 Task: Create contact role field on a contract basis in sales
Action: Mouse moved to (303, 317)
Screenshot: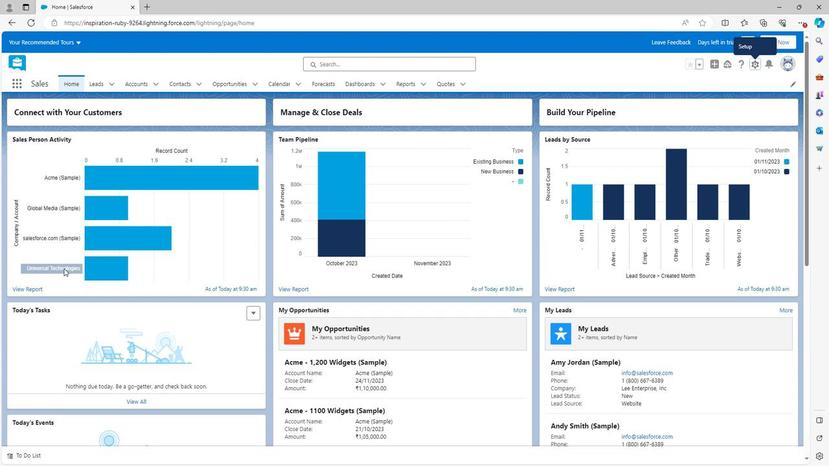 
Action: Mouse scrolled (303, 317) with delta (0, 0)
Screenshot: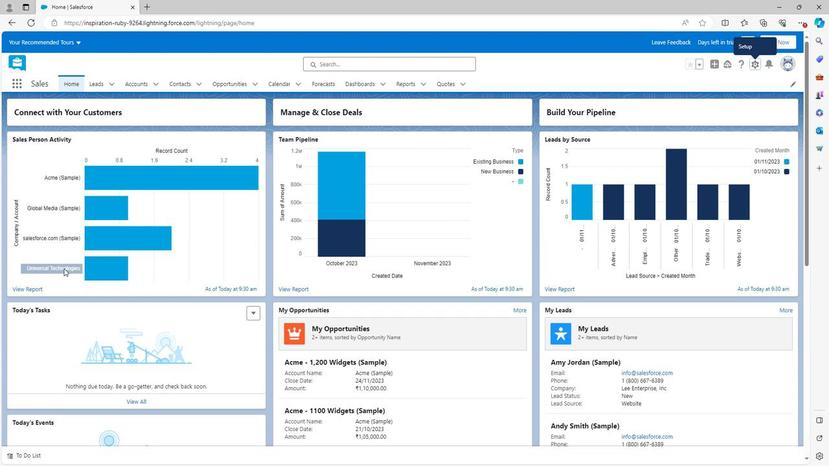 
Action: Mouse scrolled (303, 317) with delta (0, 0)
Screenshot: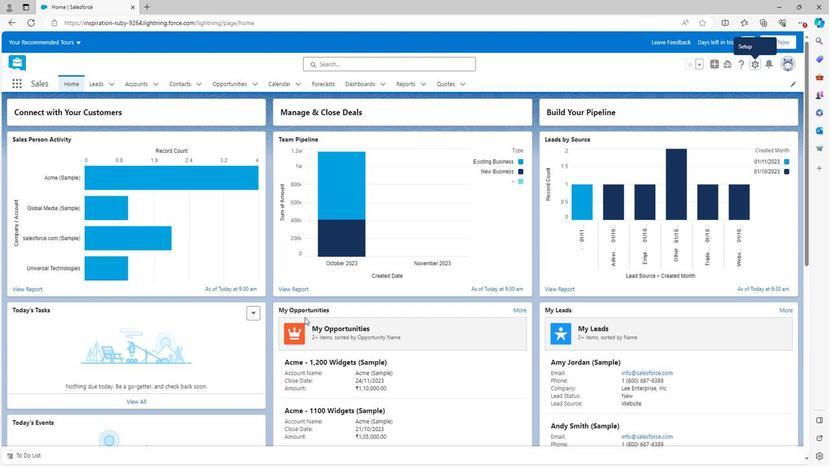 
Action: Mouse scrolled (303, 317) with delta (0, 0)
Screenshot: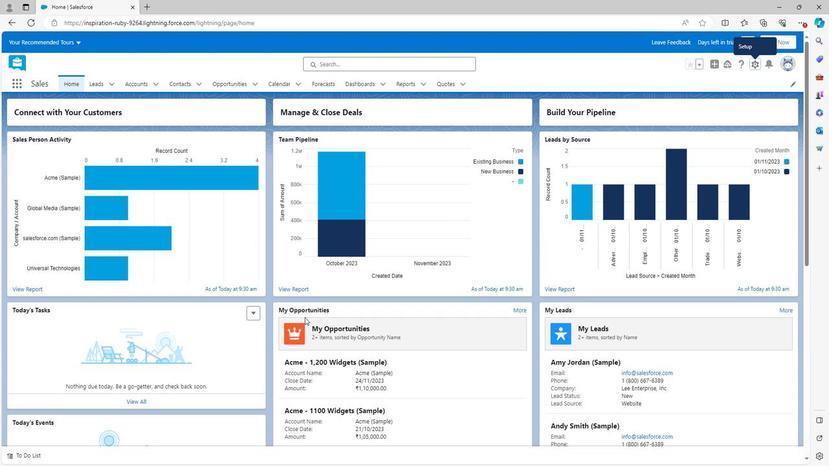 
Action: Mouse moved to (302, 315)
Screenshot: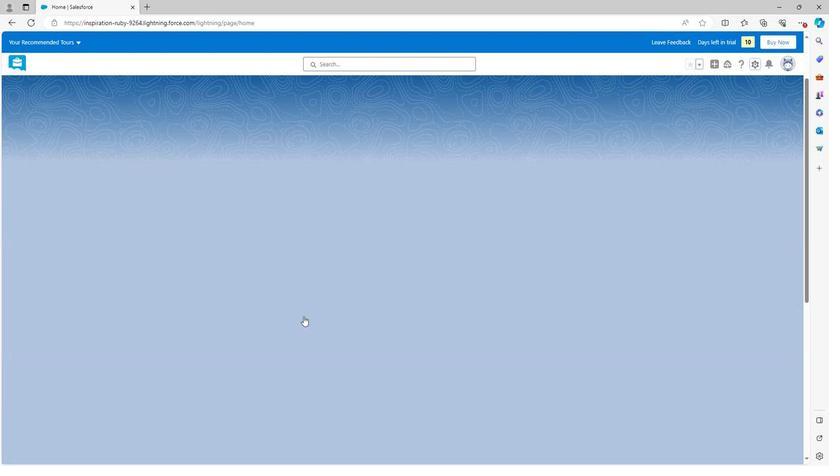
Action: Mouse scrolled (302, 315) with delta (0, 0)
Screenshot: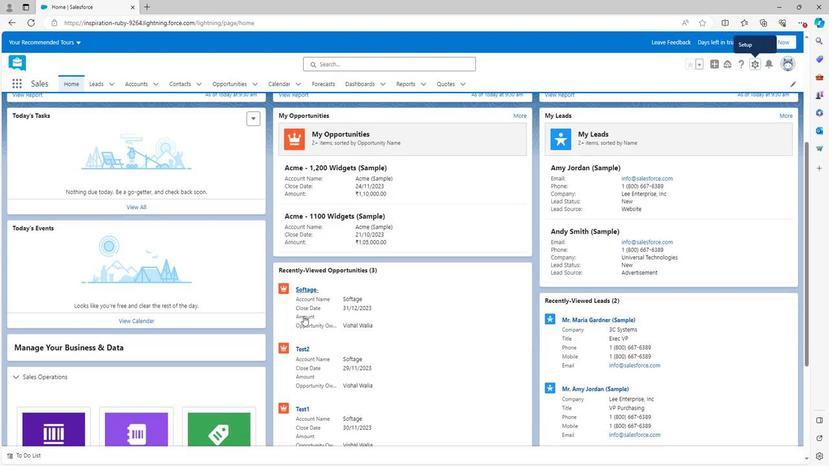 
Action: Mouse scrolled (302, 315) with delta (0, 0)
Screenshot: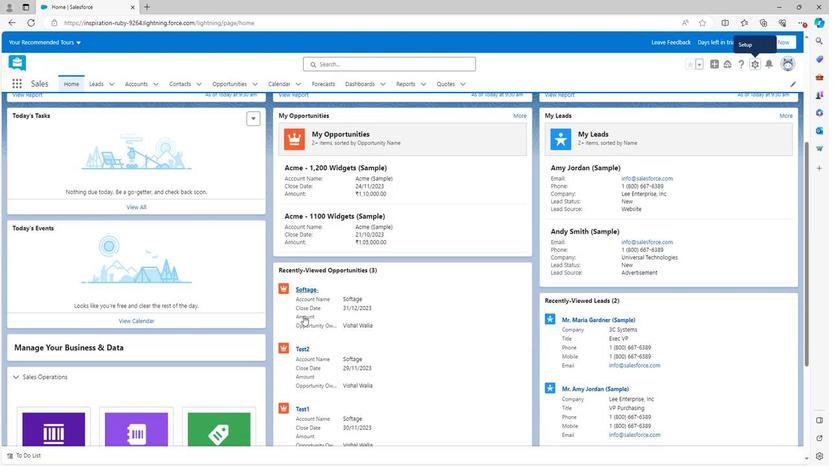 
Action: Mouse scrolled (302, 315) with delta (0, 0)
Screenshot: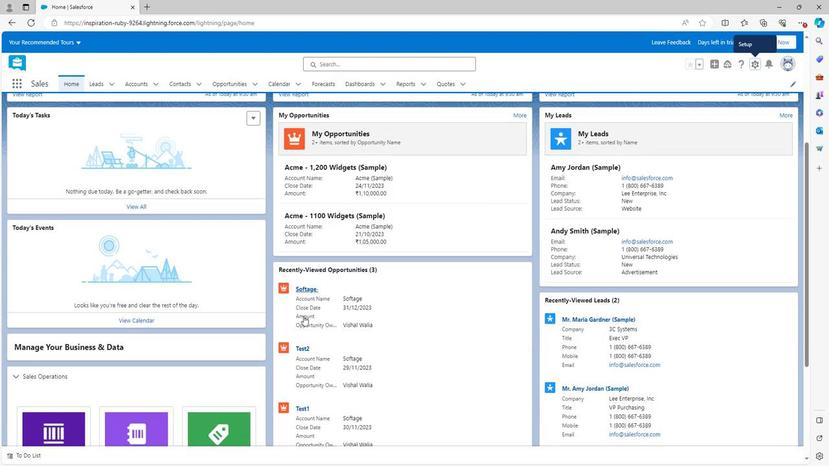 
Action: Mouse scrolled (302, 315) with delta (0, 0)
Screenshot: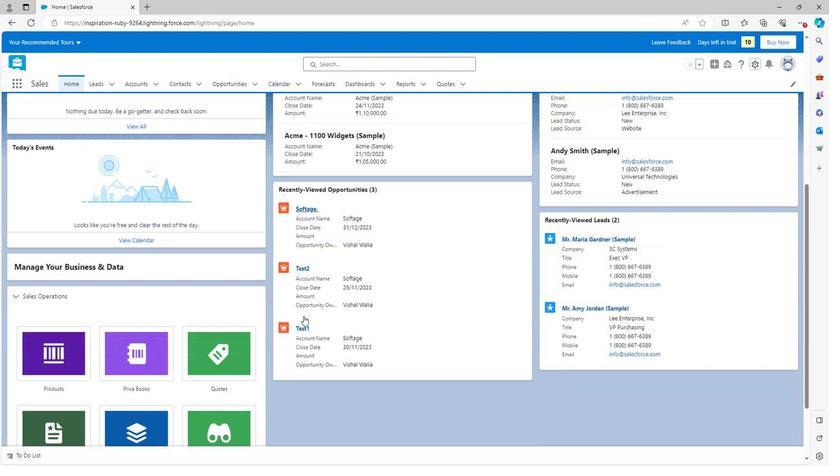 
Action: Mouse scrolled (302, 315) with delta (0, 0)
Screenshot: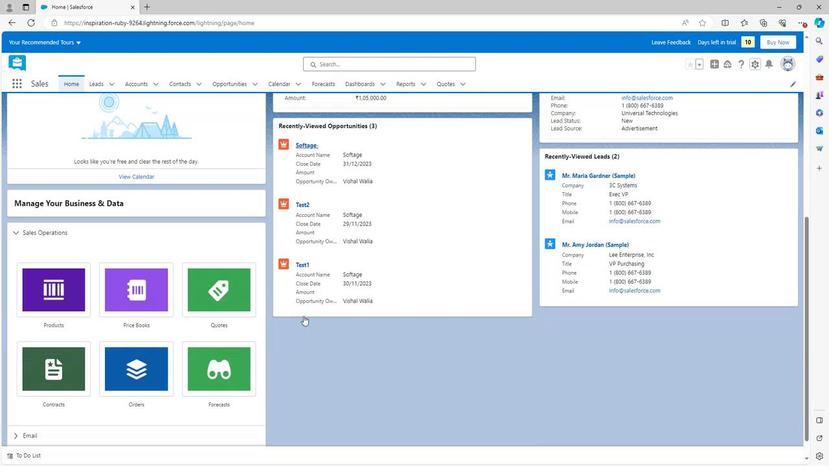 
Action: Mouse scrolled (302, 316) with delta (0, 0)
Screenshot: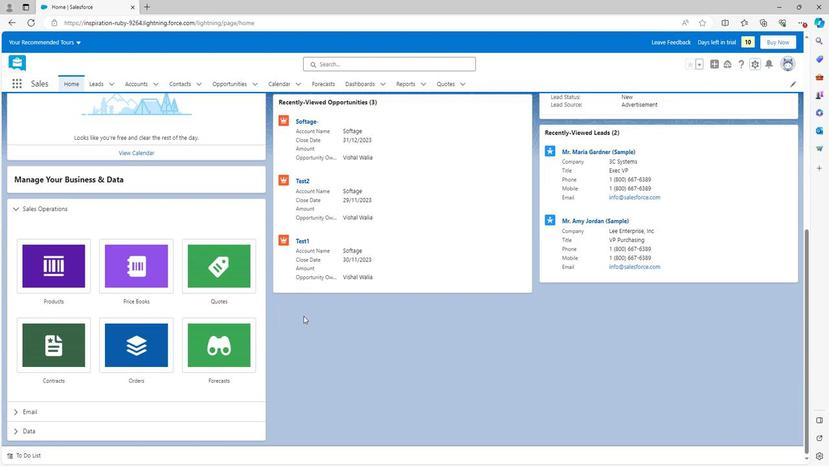 
Action: Mouse scrolled (302, 316) with delta (0, 0)
Screenshot: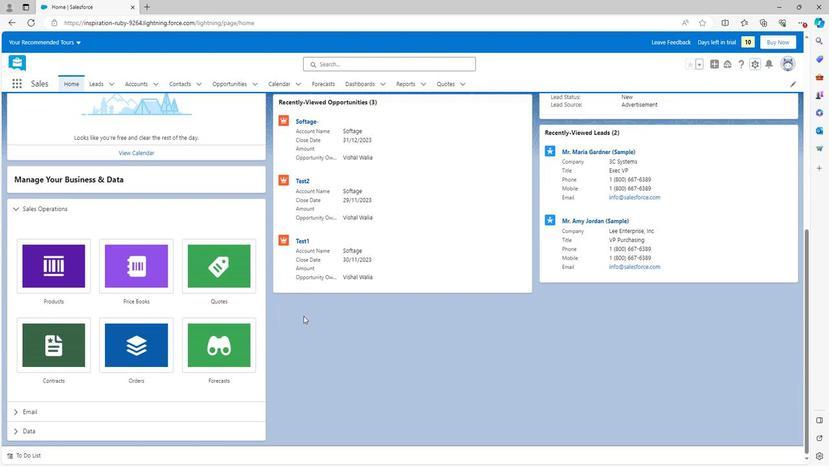 
Action: Mouse scrolled (302, 316) with delta (0, 0)
Screenshot: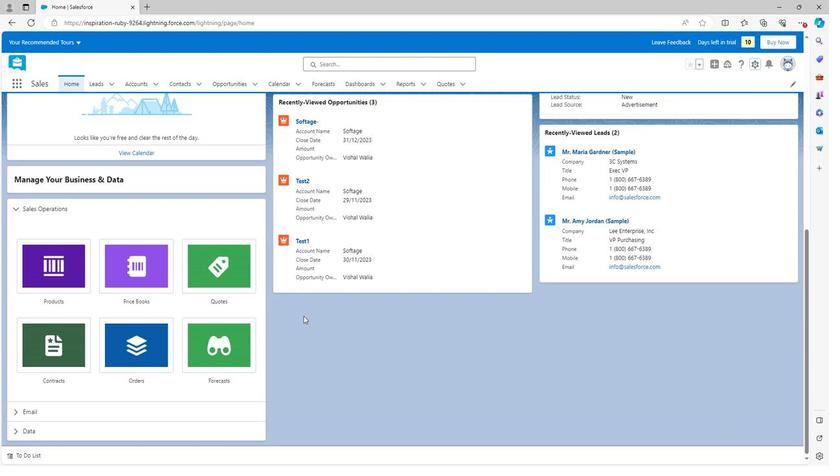 
Action: Mouse scrolled (302, 316) with delta (0, 0)
Screenshot: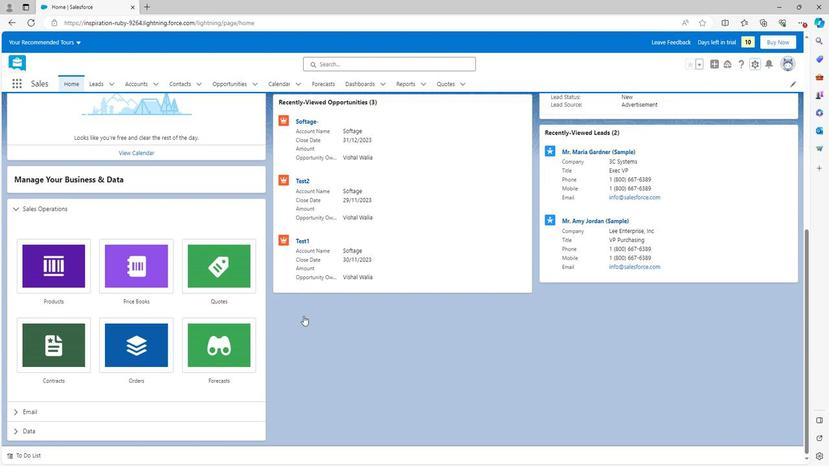 
Action: Mouse scrolled (302, 316) with delta (0, 0)
Screenshot: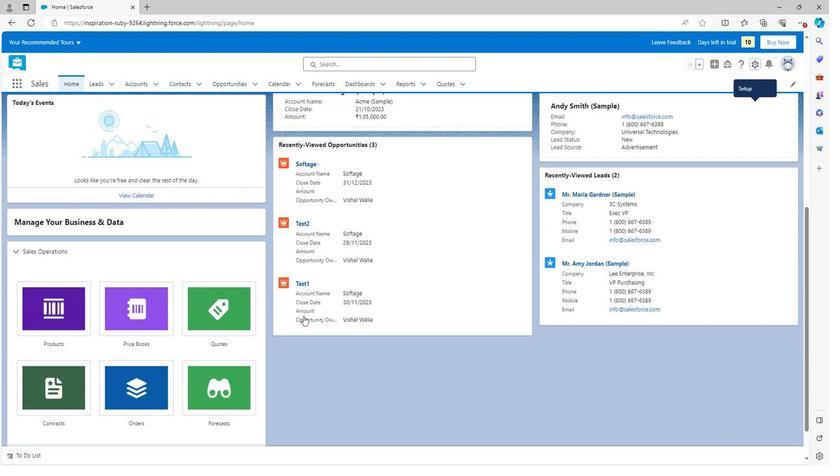 
Action: Mouse moved to (754, 67)
Screenshot: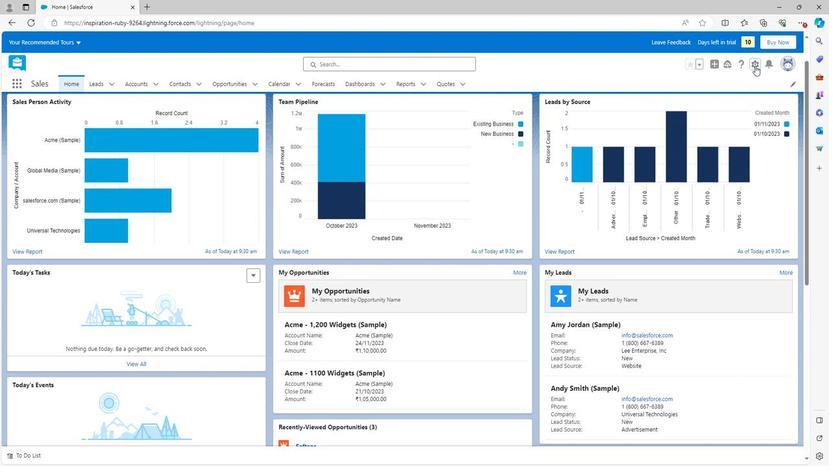 
Action: Mouse pressed left at (754, 67)
Screenshot: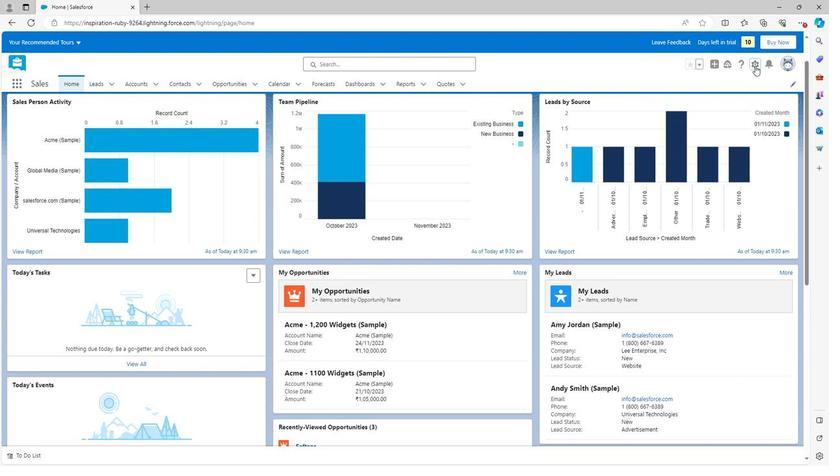 
Action: Mouse moved to (706, 86)
Screenshot: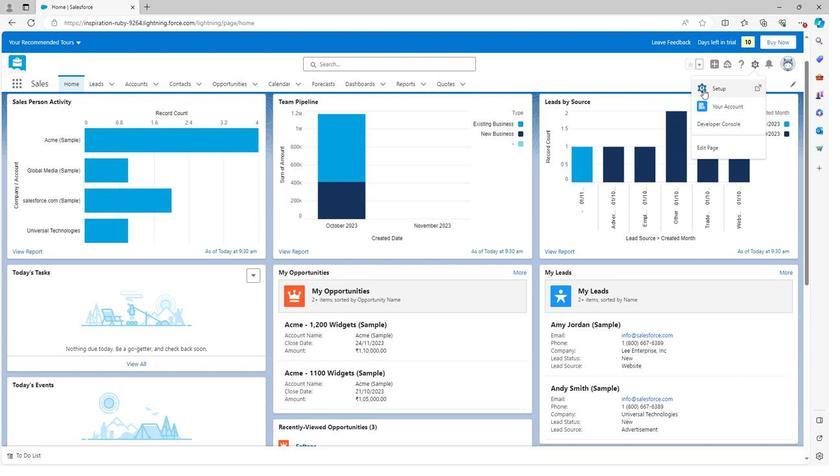 
Action: Mouse pressed left at (706, 86)
Screenshot: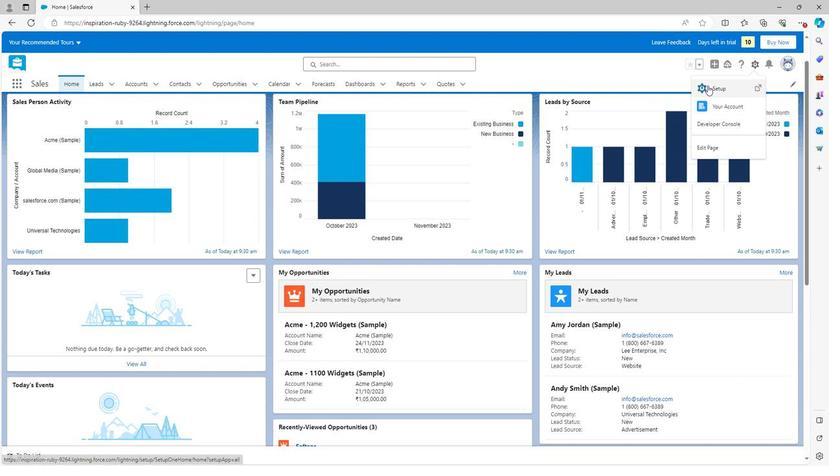 
Action: Mouse moved to (6, 317)
Screenshot: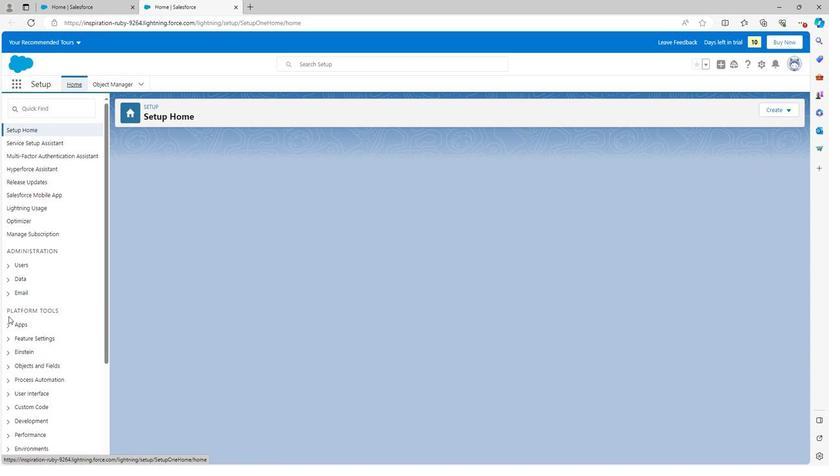 
Action: Mouse scrolled (6, 316) with delta (0, 0)
Screenshot: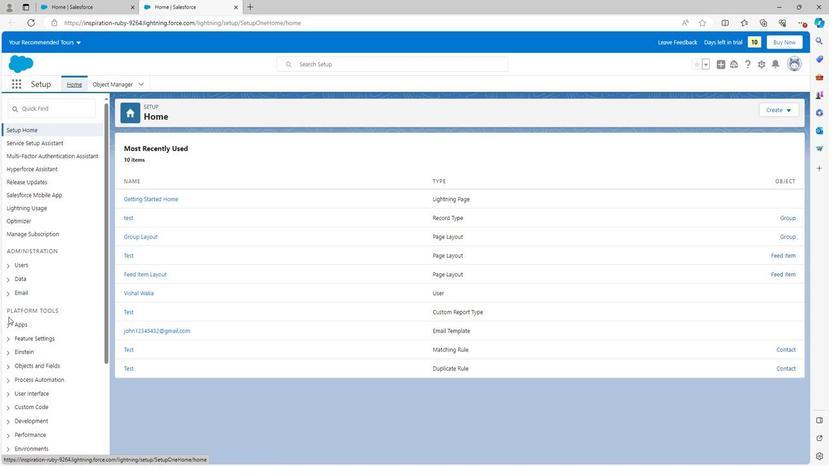 
Action: Mouse scrolled (6, 316) with delta (0, 0)
Screenshot: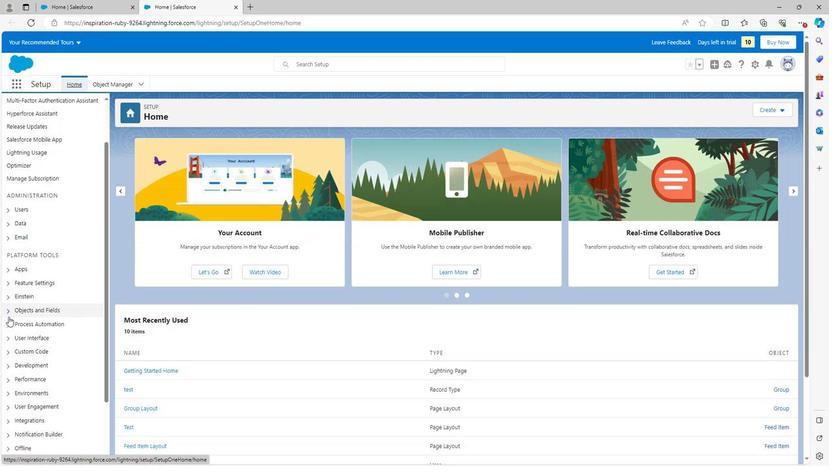 
Action: Mouse moved to (5, 224)
Screenshot: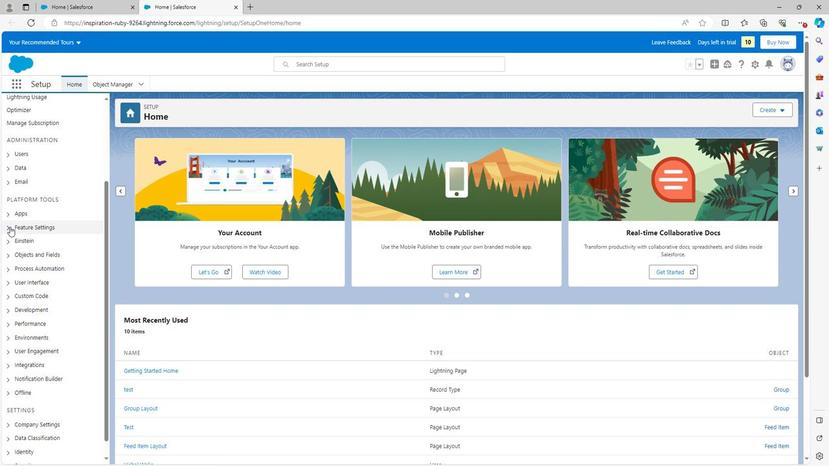 
Action: Mouse pressed left at (5, 224)
Screenshot: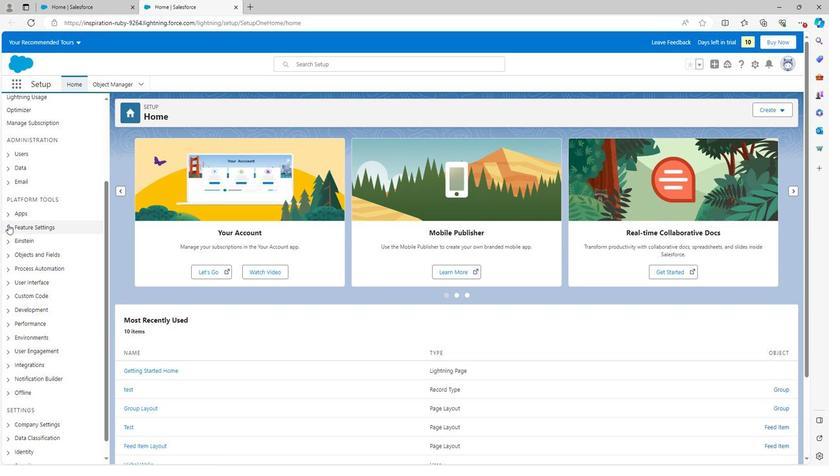 
Action: Mouse moved to (13, 326)
Screenshot: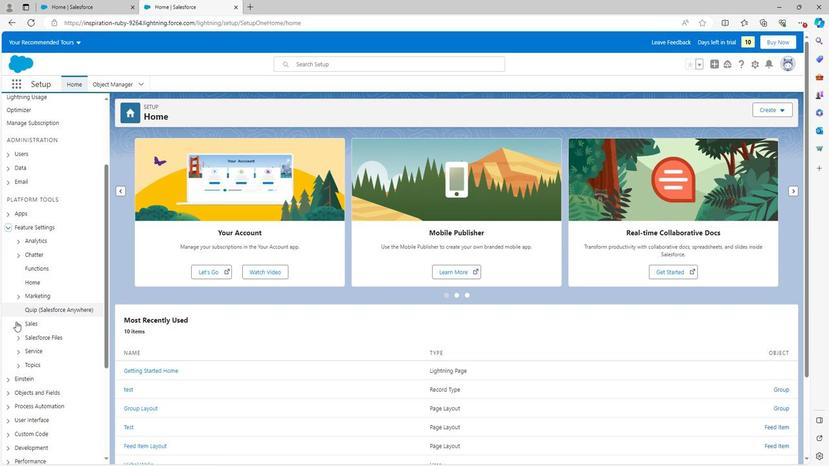 
Action: Mouse pressed left at (13, 326)
Screenshot: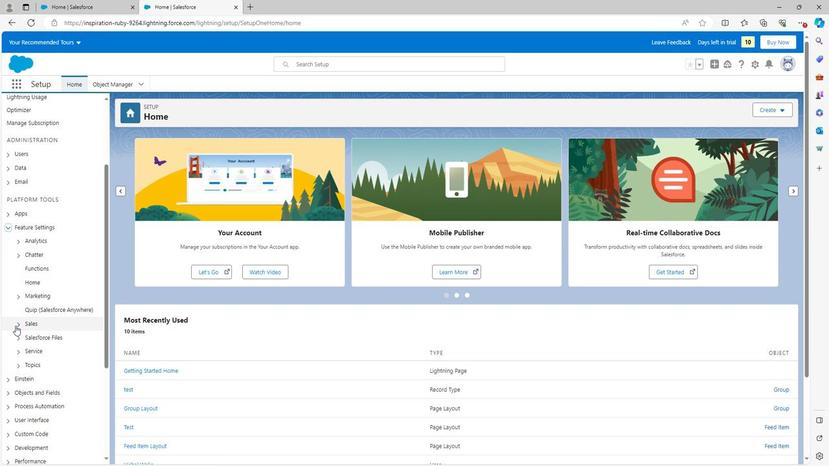 
Action: Mouse moved to (15, 325)
Screenshot: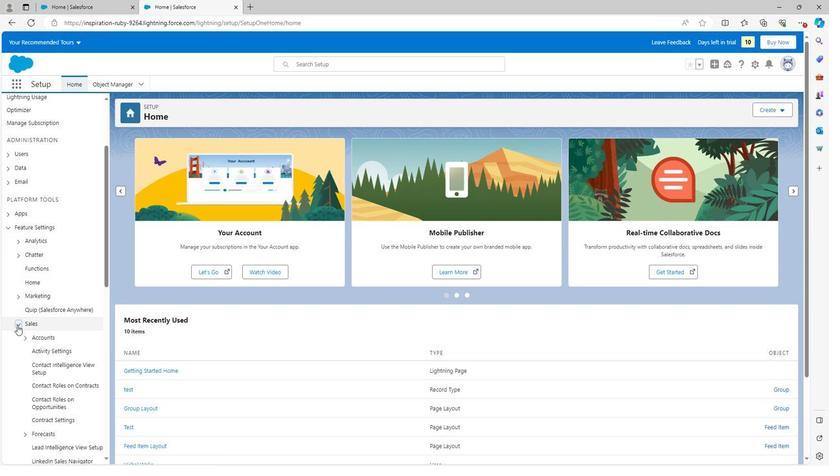 
Action: Mouse scrolled (15, 324) with delta (0, 0)
Screenshot: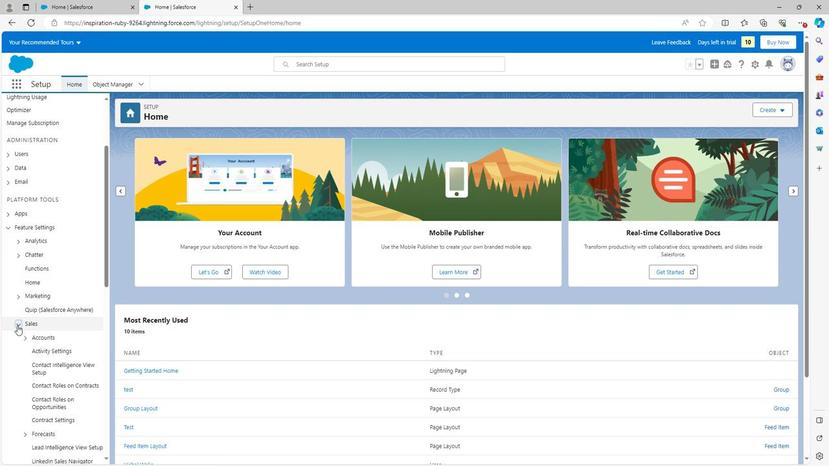 
Action: Mouse moved to (15, 324)
Screenshot: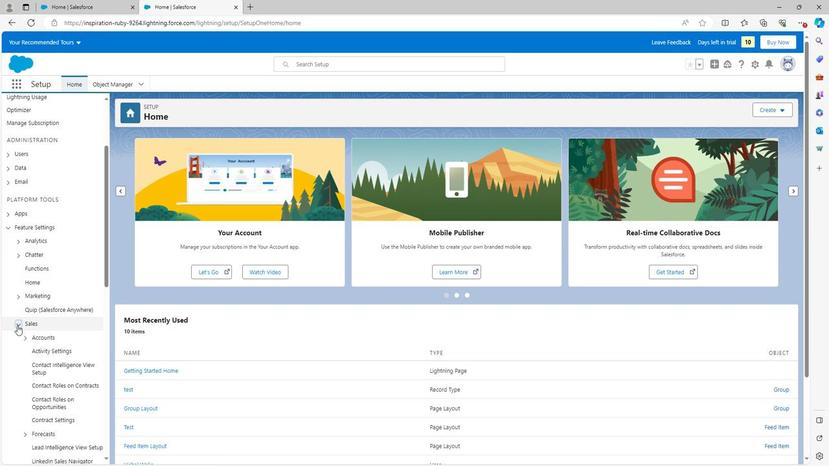 
Action: Mouse scrolled (15, 324) with delta (0, 0)
Screenshot: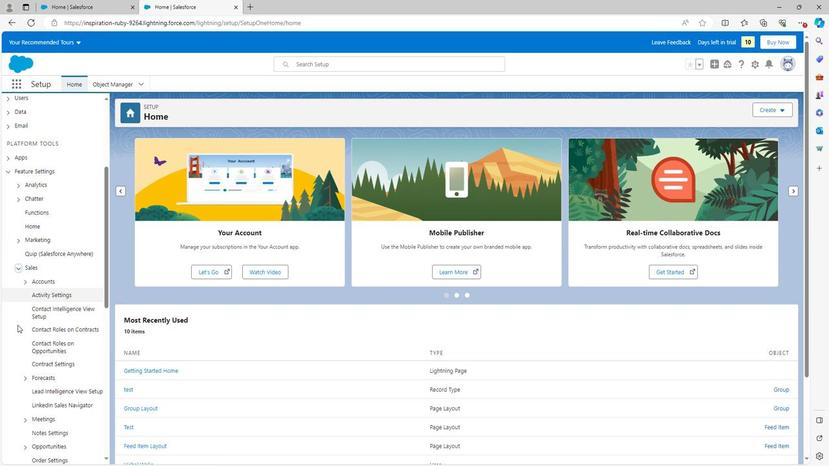 
Action: Mouse moved to (54, 272)
Screenshot: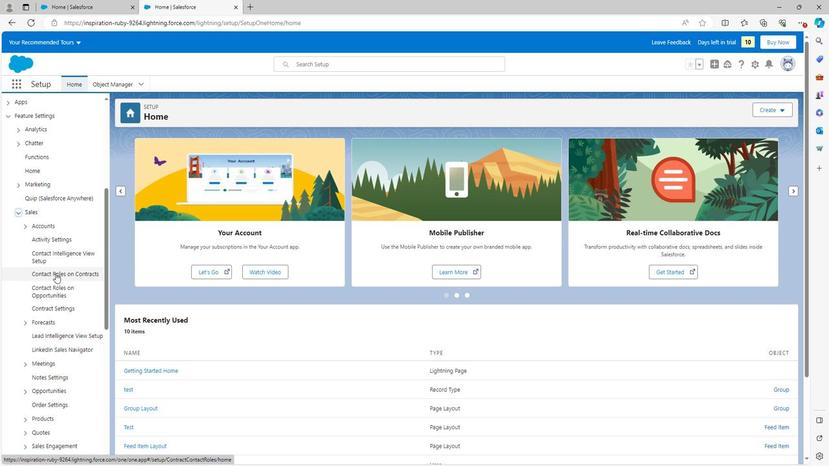 
Action: Mouse pressed left at (54, 272)
Screenshot: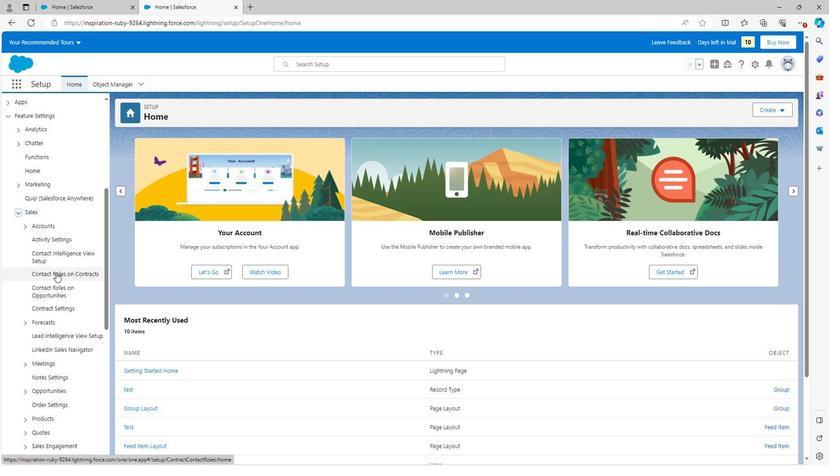 
Action: Mouse moved to (336, 197)
Screenshot: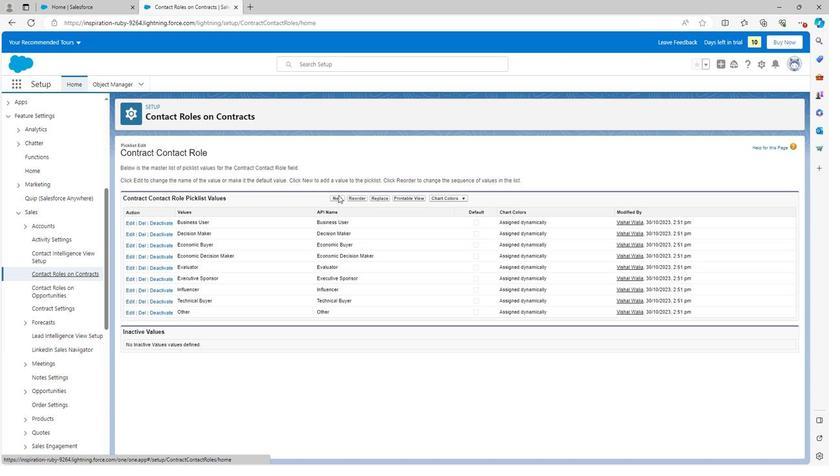 
Action: Mouse pressed left at (336, 197)
Screenshot: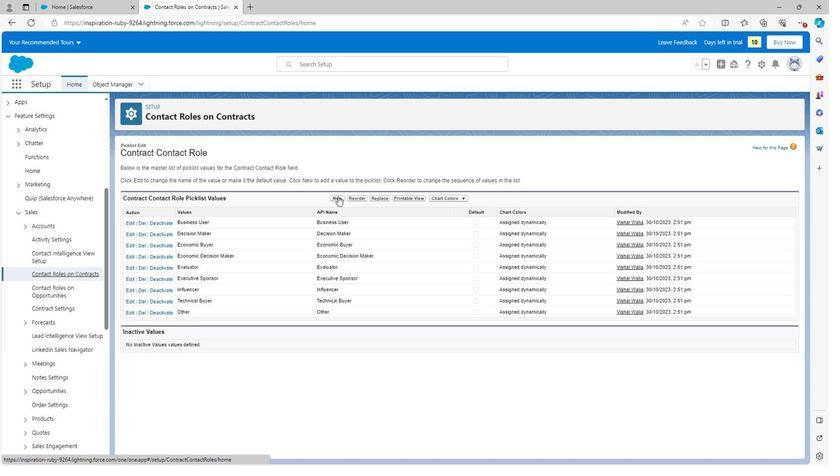 
Action: Mouse moved to (237, 258)
Screenshot: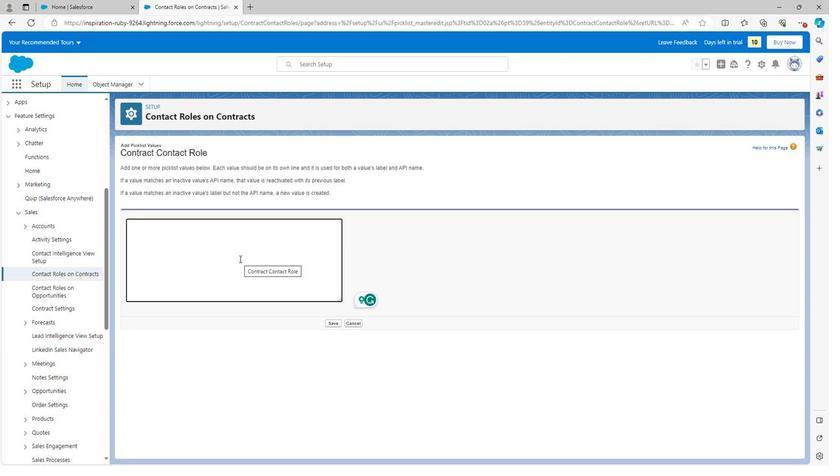 
Action: Key pressed <Key.shift>
Screenshot: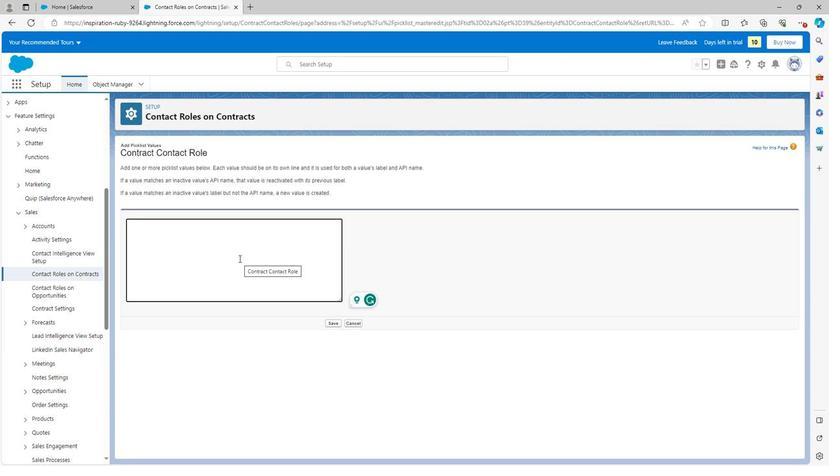 
Action: Mouse moved to (236, 258)
Screenshot: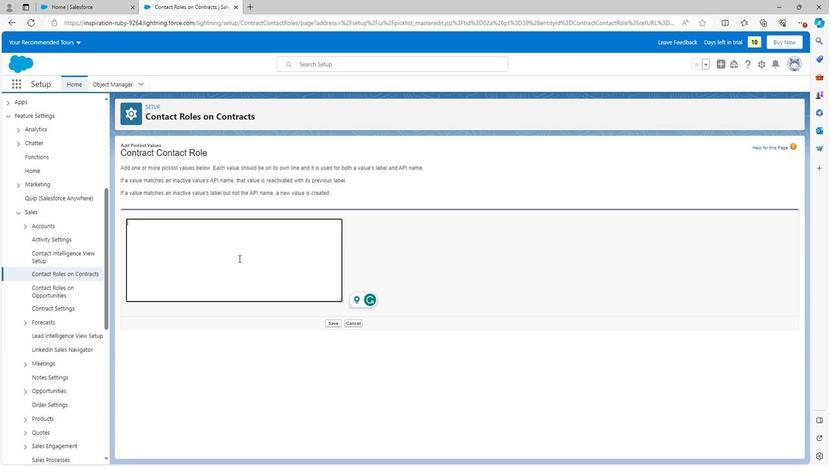 
Action: Key pressed Test
Screenshot: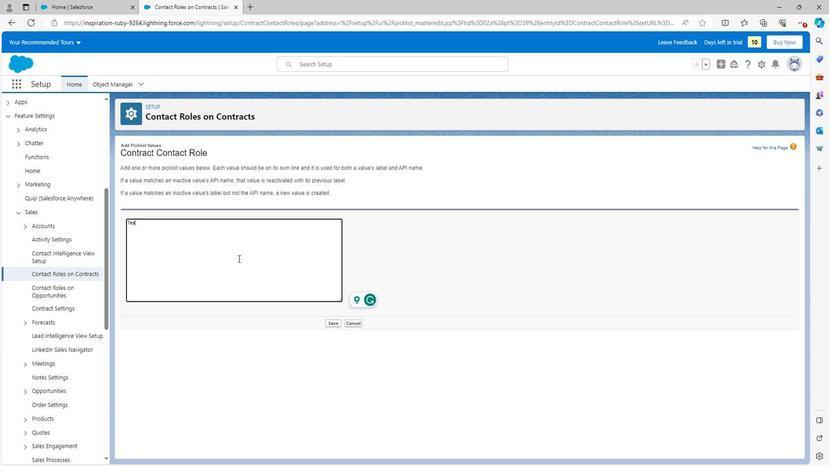 
Action: Mouse moved to (332, 323)
Screenshot: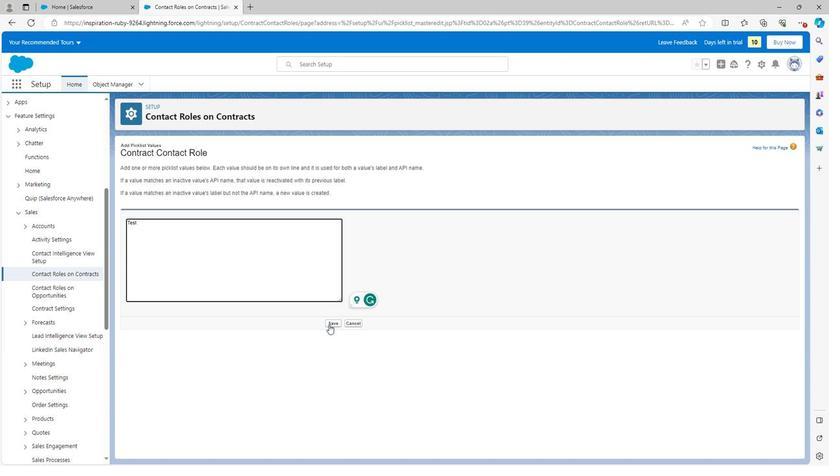 
Action: Mouse pressed left at (332, 323)
Screenshot: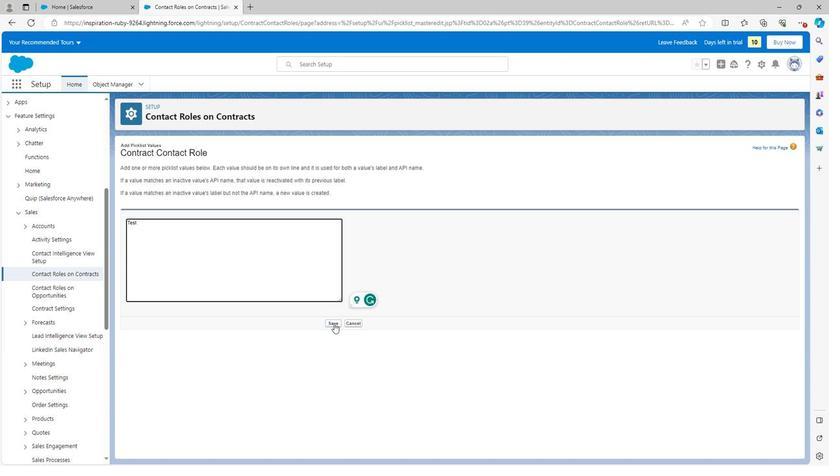 
Action: Mouse moved to (661, 323)
Screenshot: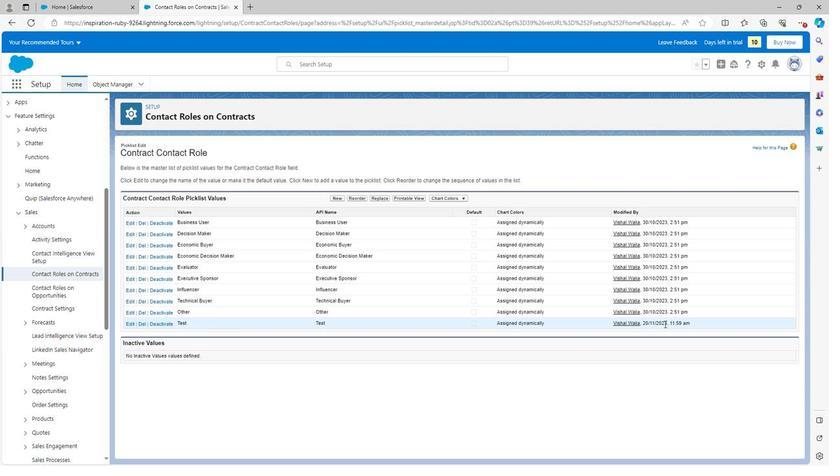 
